Task: Add an event with the title Second Sales Territory Review, date '2024/03/06', time 8:00 AM to 10:00 AMand add a description: Welcome to the Lunch with Mentor session, an invaluable opportunity for personal growth and guidance. This session aims to create a casual and supportive environment where mentees can connect with experienced mentors, gain insights, and receive valuable advice to navigate their professional journeys., put the event into Orange category . Add location for the event as: 789 Grasse, France, logged in from the account softage.7@softage.netand send the event invitation to softage.6@softage.net and softage.8@softage.net. Set a reminder for the event 2 hour before
Action: Mouse moved to (88, 115)
Screenshot: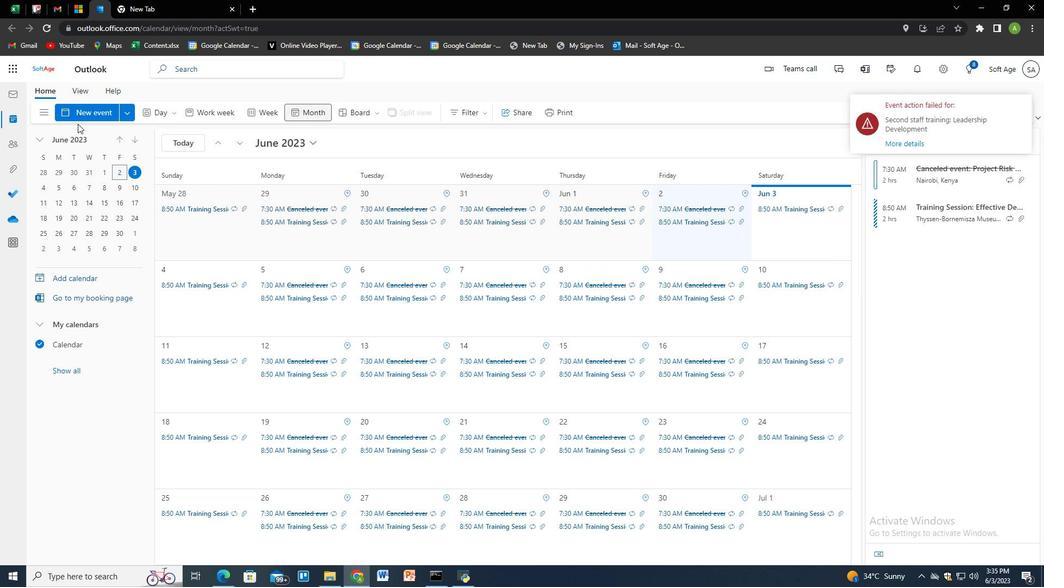 
Action: Mouse pressed left at (88, 115)
Screenshot: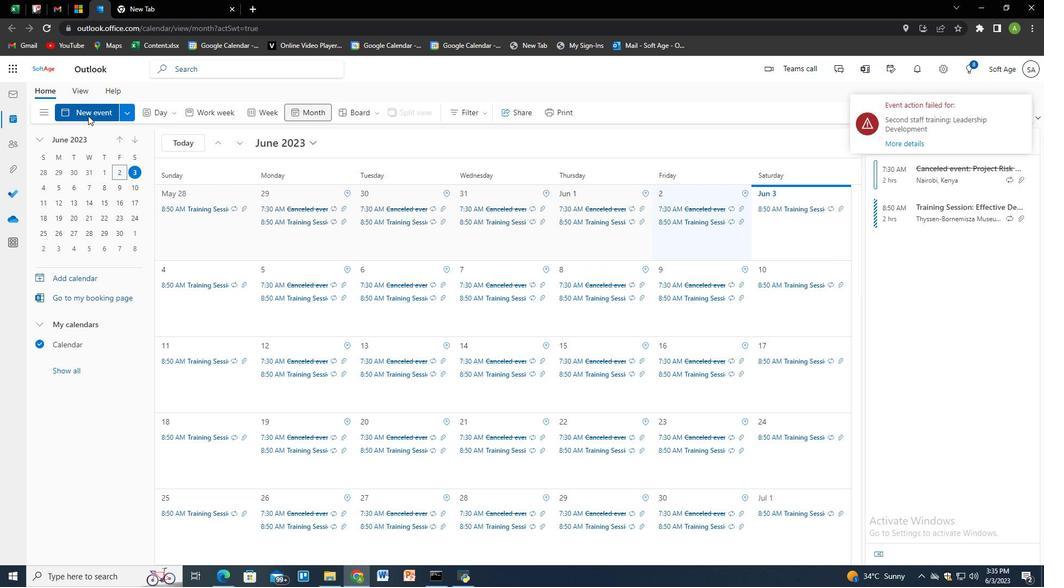 
Action: Mouse moved to (285, 180)
Screenshot: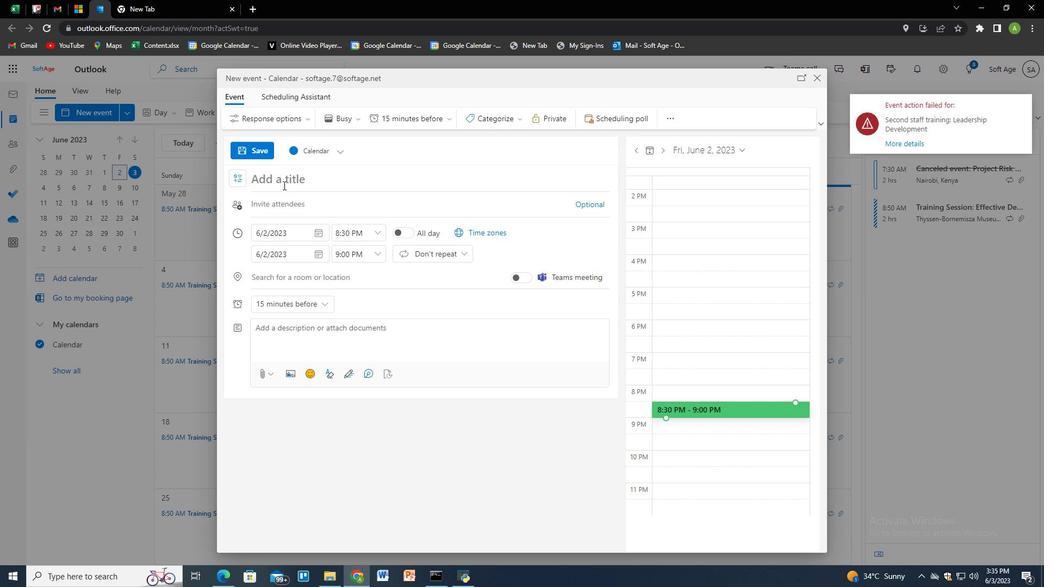 
Action: Key pressed <Key.shift>Second<Key.space><Key.shift>Sales<Key.space><Key.shift>Territory<Key.tab>
Screenshot: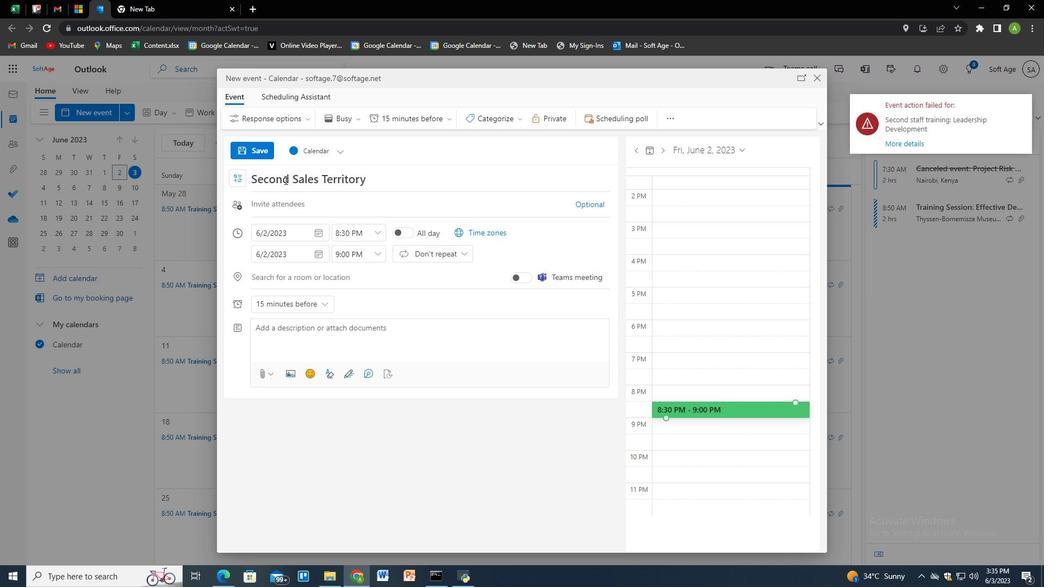 
Action: Mouse moved to (316, 231)
Screenshot: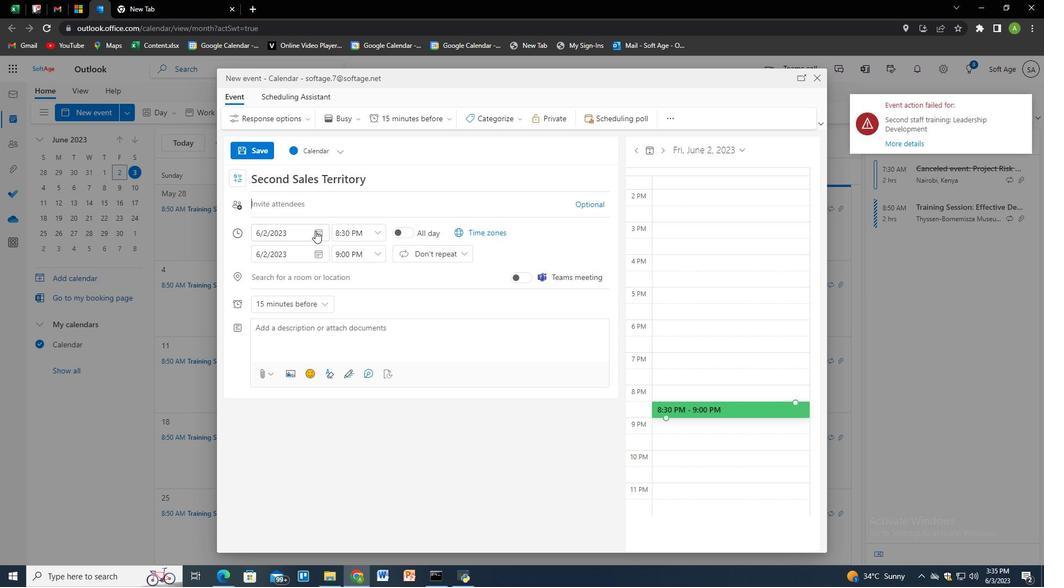 
Action: Mouse pressed left at (316, 231)
Screenshot: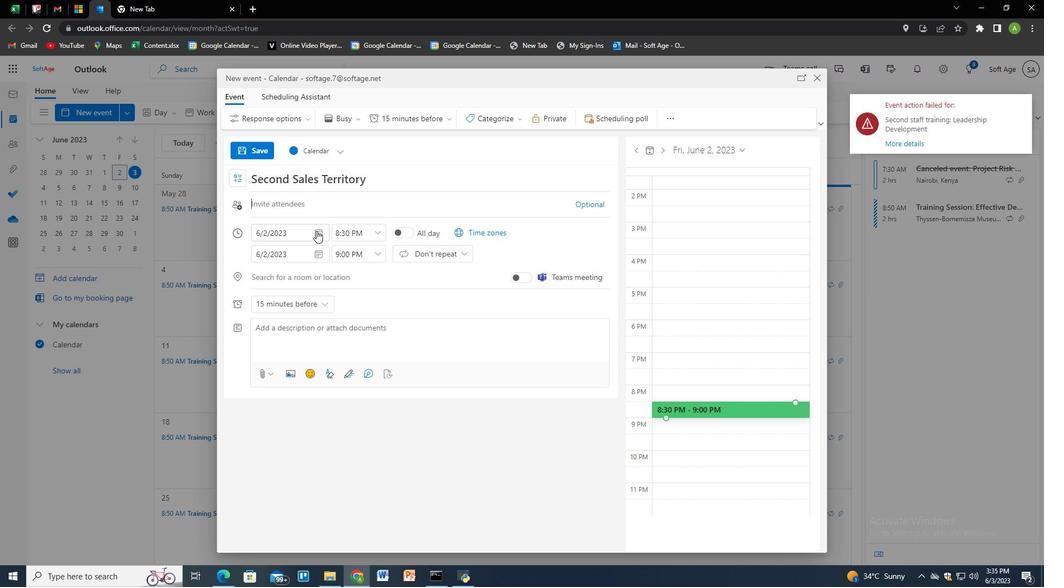 
Action: Mouse moved to (298, 256)
Screenshot: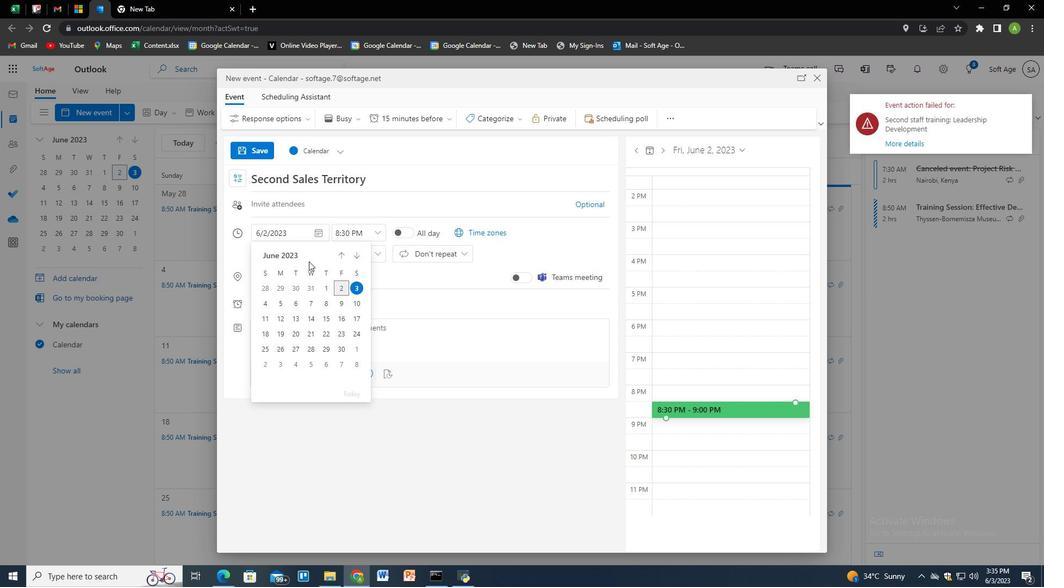 
Action: Mouse pressed left at (298, 256)
Screenshot: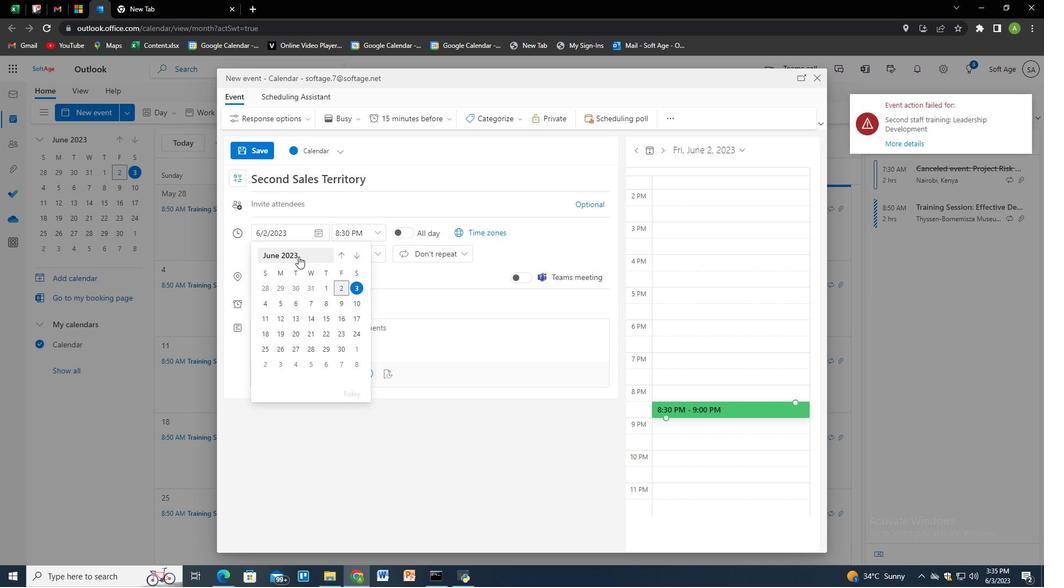 
Action: Mouse pressed left at (298, 256)
Screenshot: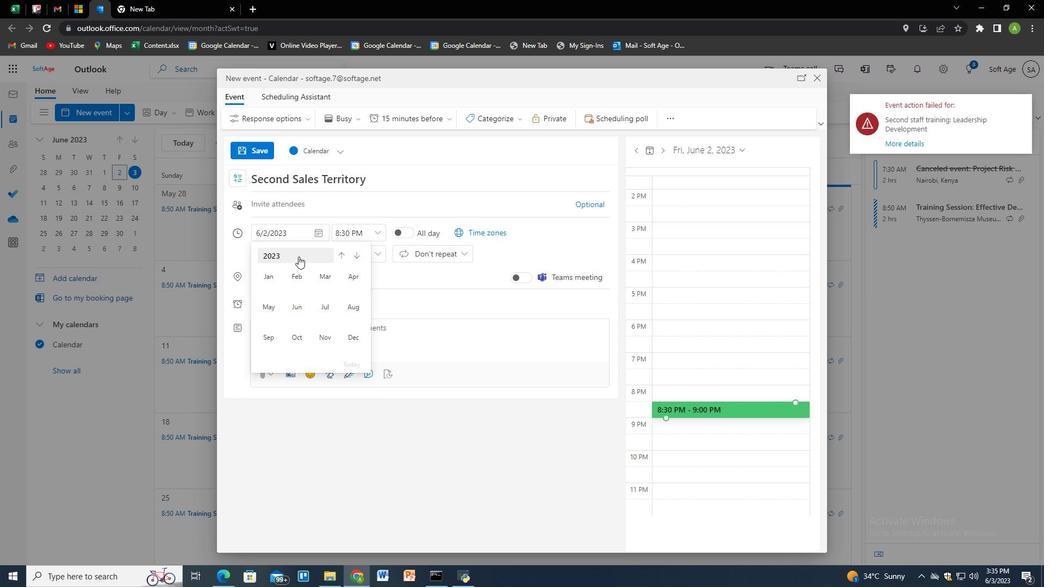 
Action: Mouse moved to (270, 307)
Screenshot: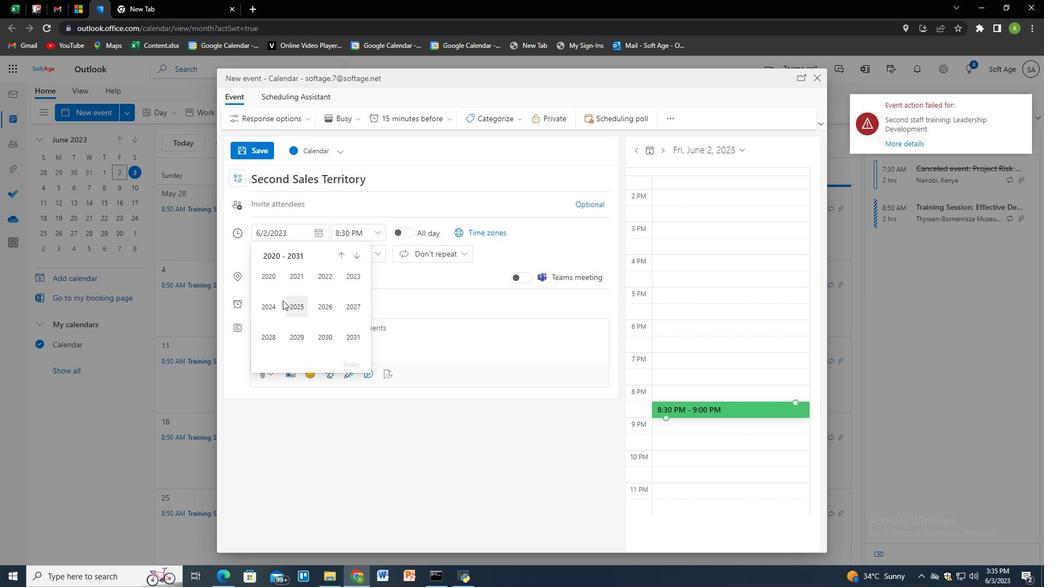 
Action: Mouse pressed left at (270, 307)
Screenshot: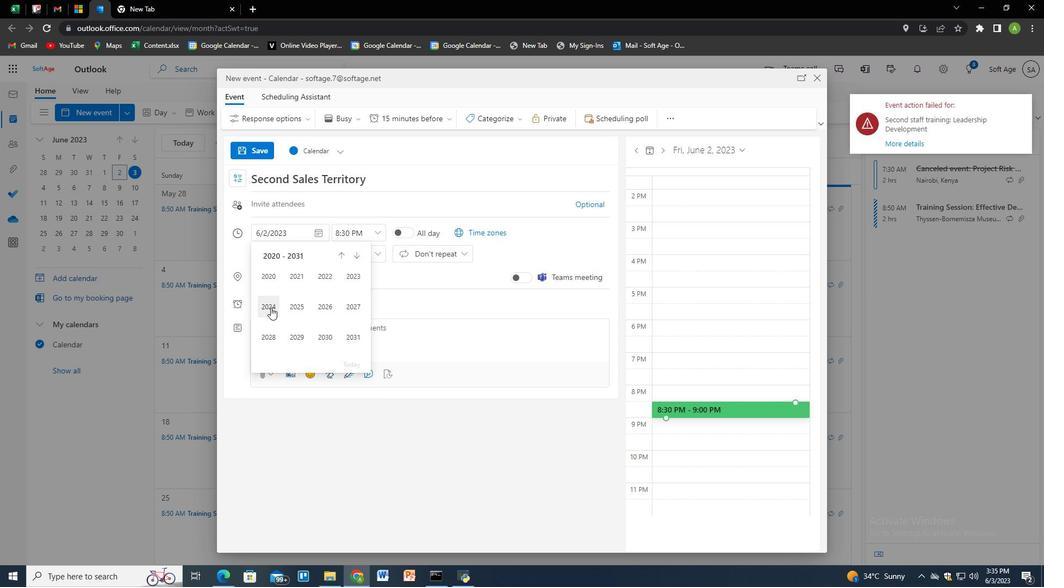 
Action: Mouse moved to (329, 275)
Screenshot: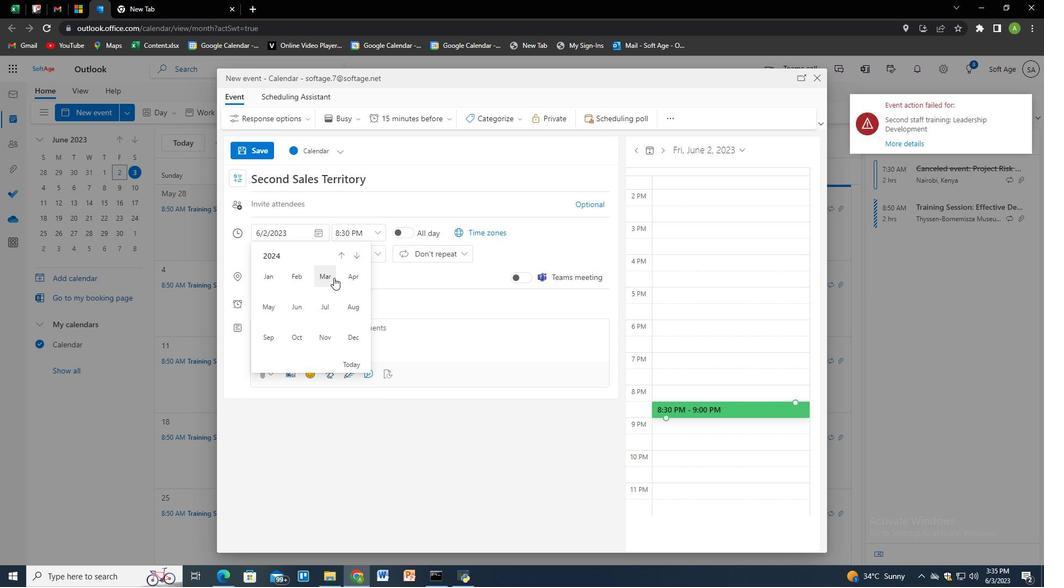 
Action: Mouse pressed left at (329, 275)
Screenshot: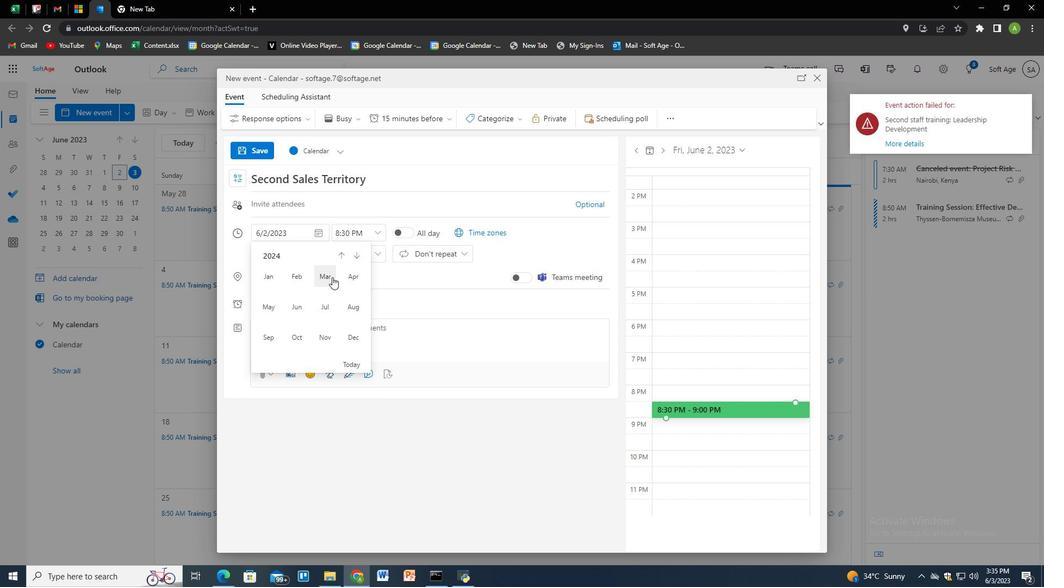 
Action: Mouse moved to (315, 304)
Screenshot: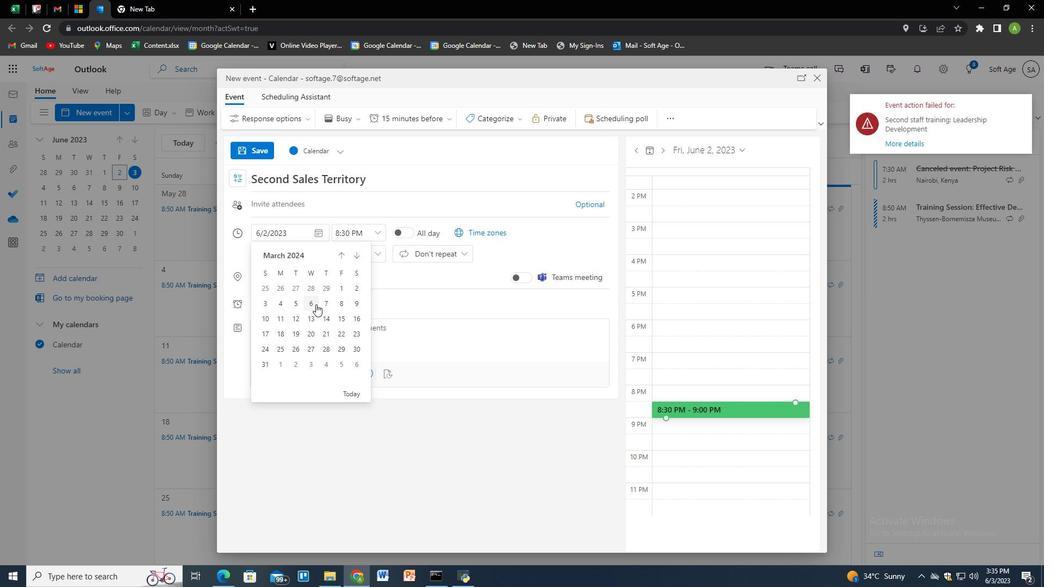 
Action: Mouse pressed left at (315, 304)
Screenshot: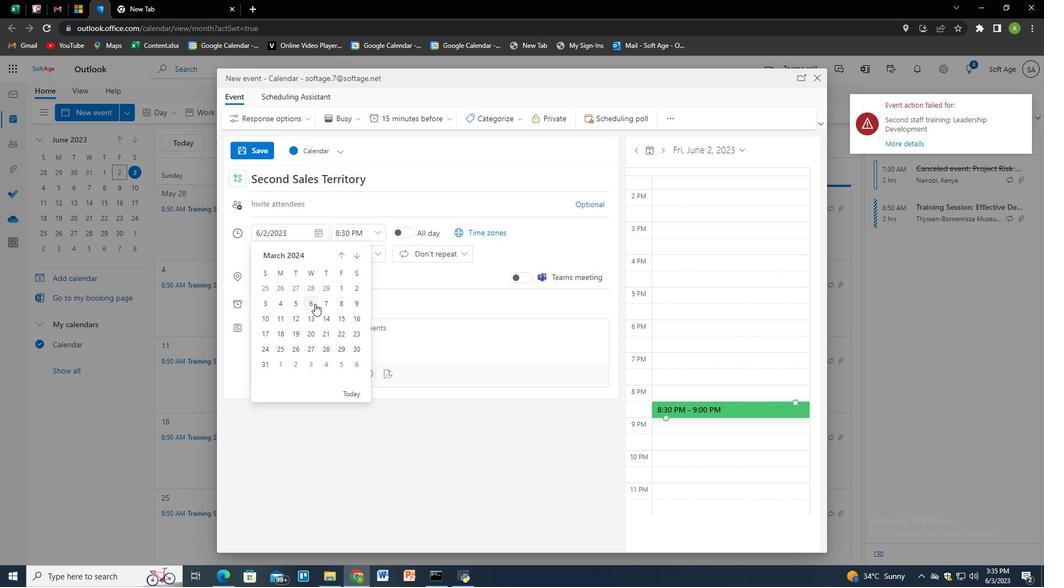 
Action: Mouse moved to (345, 232)
Screenshot: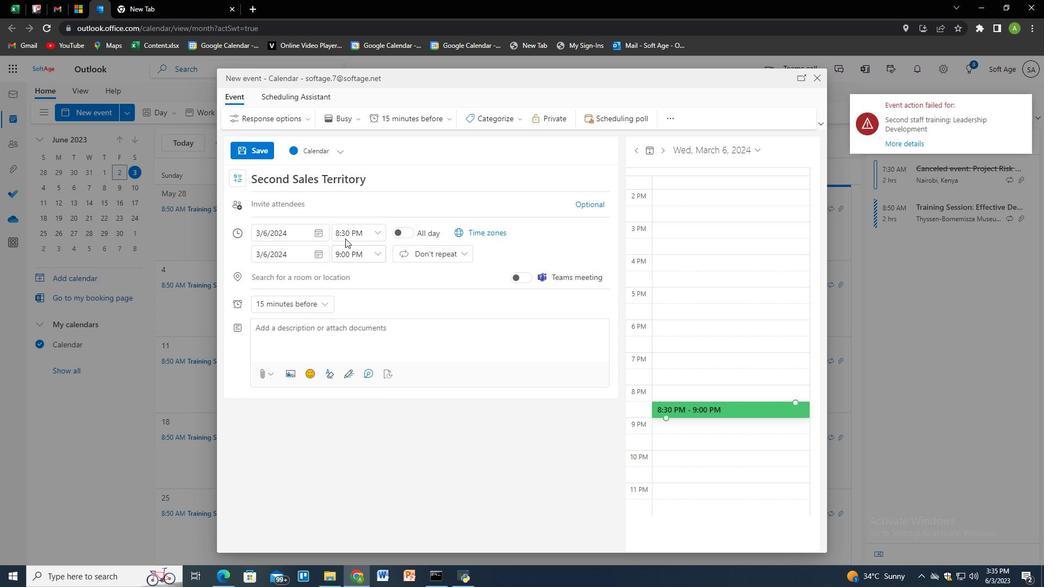 
Action: Mouse pressed left at (345, 232)
Screenshot: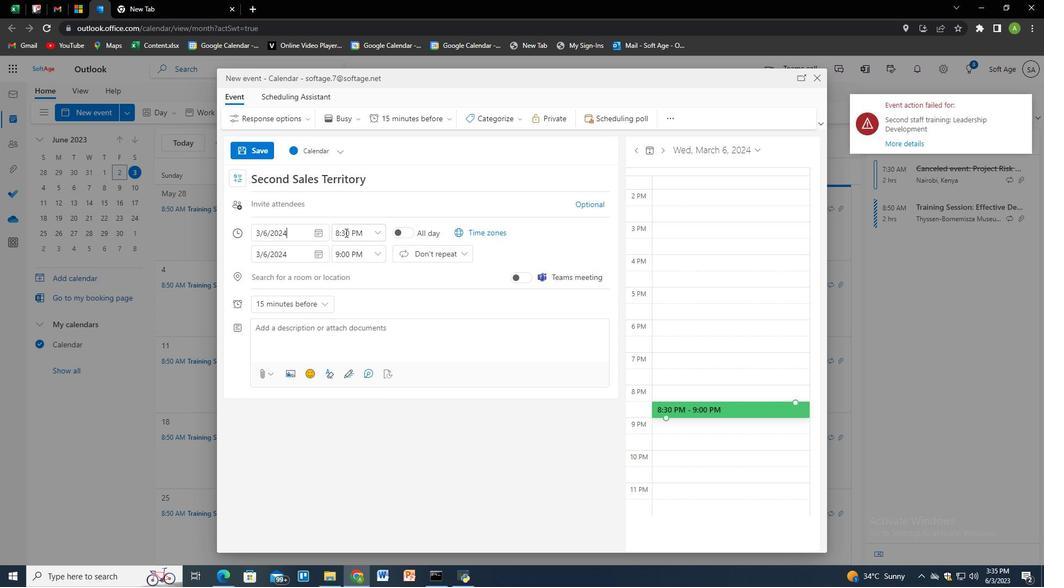
Action: Mouse pressed left at (345, 232)
Screenshot: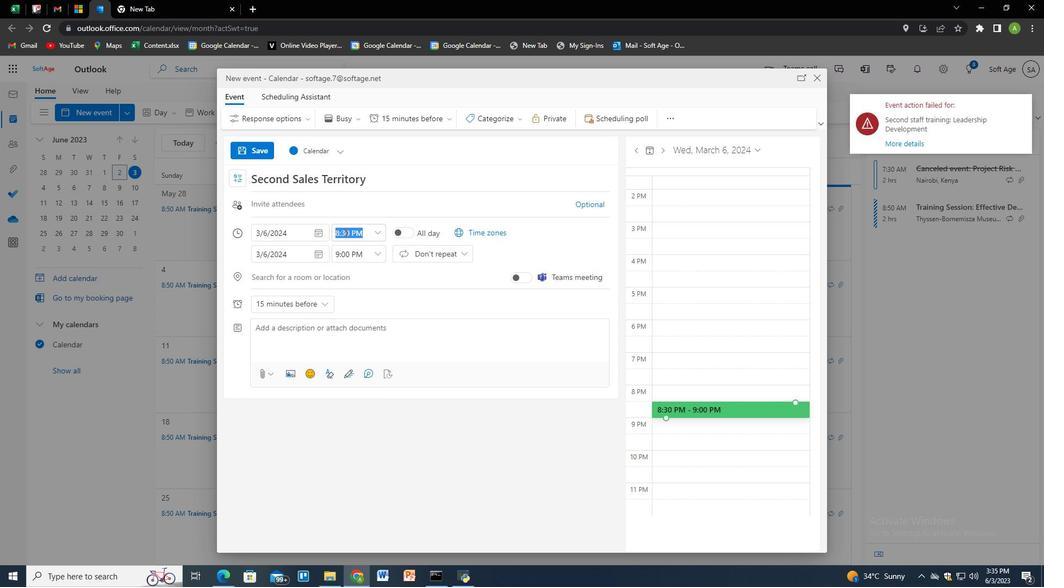 
Action: Key pressed 8<Key.shift>:00<Key.space><Key.shift>AMM<Key.tab><Key.tab>10<Key.shift>:00<Key.space><Key.shift><Key.shift>AMM<Key.tab><Key.tab><Key.tab><Key.tab><Key.tab><Key.tab><Key.tab><Key.shift>This<Key.space>session<Key.space>aims<Key.space>t<Key.space><Key.backspace>o<Key.space>create<Key.space>a<Key.space>s<Key.backspace>casual<Key.space>and<Key.space>suppori<Key.backspace>tive<Key.space>enviroment<Key.backspace><Key.backspace><Key.backspace><Key.backspace><Key.backspace><Key.backspace>roment<Key.space><Key.backspace><Key.backspace><Key.backspace><Key.backspace><Key.backspace><Key.backspace><Key.backspace>i<Key.backspace>ronment<Key.space>where<Key.space>mentees<Key.space>can<Key.space>connet<Key.backspace>ct<Key.space>with<Key.space>experienced<Key.space>mentord<Key.backspace>s,<Key.space>gain<Key.space>insight,<Key.space>and<Key.space>receive<Key.space>valuable<Key.space>feedback<Key.space><Key.backspace><Key.space><Key.backspace><Key.backspace><Key.backspace><Key.backspace><Key.backspace><Key.backspace><Key.backspace><Key.backspace><Key.backspace>advice<Key.space>to<Key.space>navigate<Key.space>theri<Key.backspace><Key.backspace>ir<Key.space>professional<Key.space>jouney.<Key.space><Key.backspace><Key.backspace><Key.backspace><Key.backspace><Key.backspace><Key.backspace><Key.backspace>ourneys.<Key.space>
Screenshot: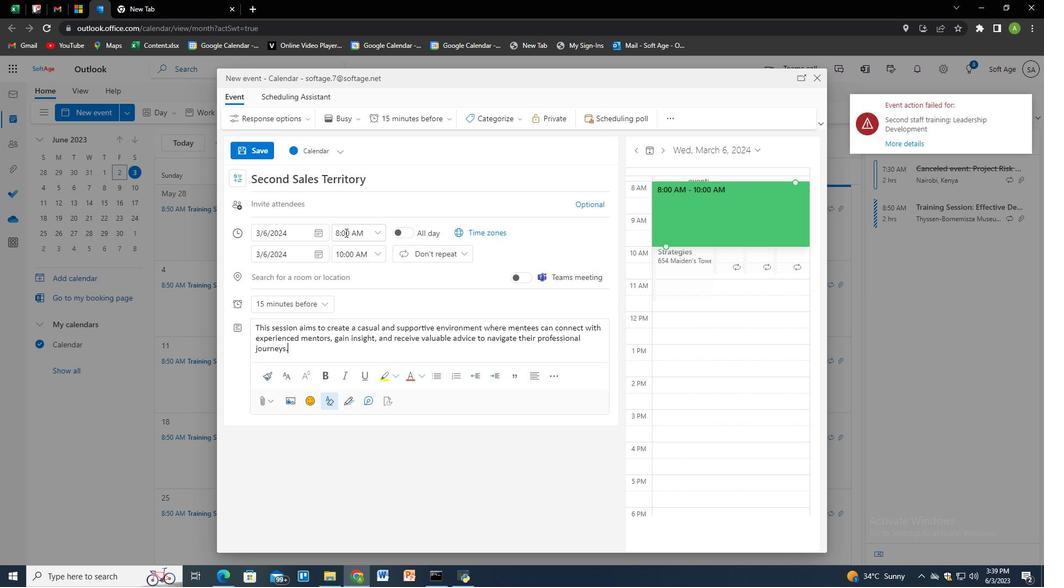 
Action: Mouse moved to (320, 274)
Screenshot: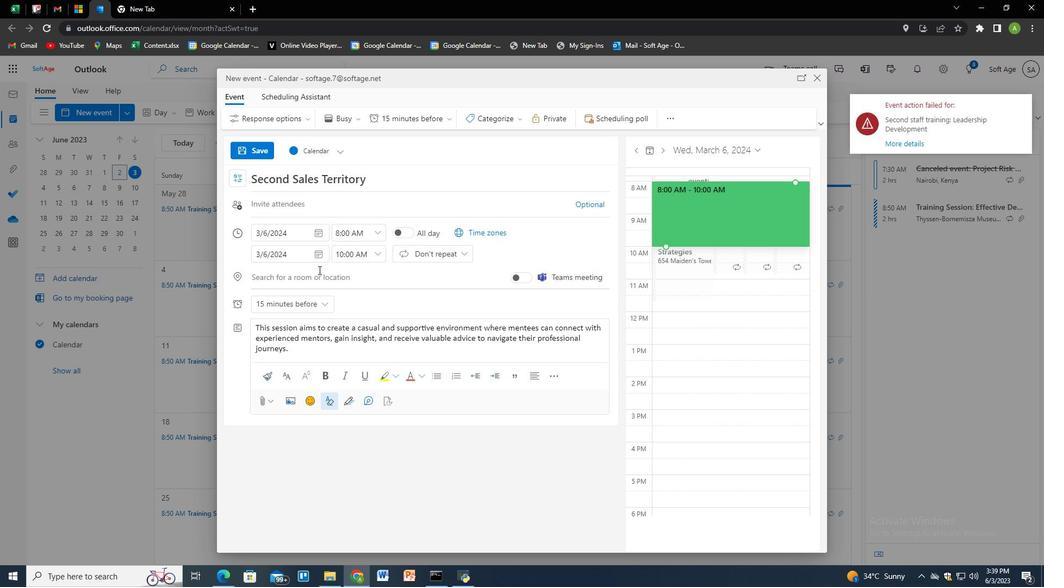 
Action: Mouse pressed left at (320, 274)
Screenshot: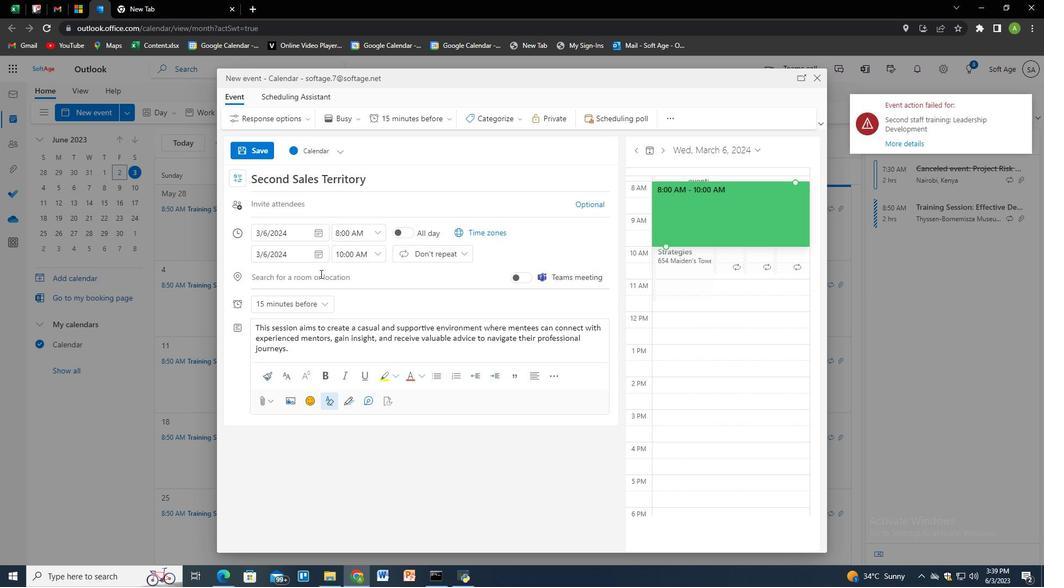 
Action: Key pressed 789<Key.space><Key.shift>Grasse<Key.space><Key.shift><Key.backspace>,<Key.space><Key.shift>France<Key.down><Key.enter>
Screenshot: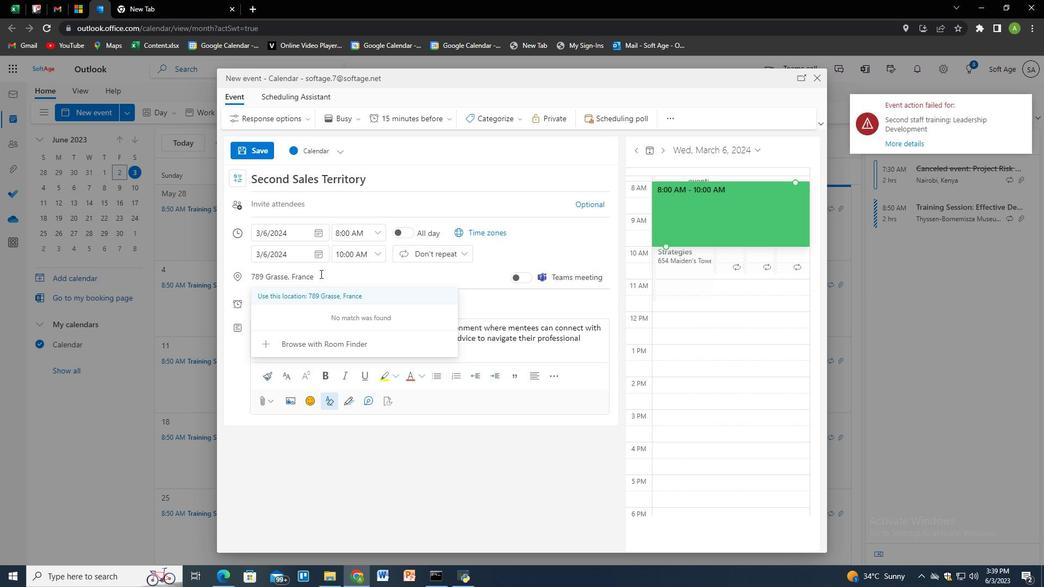 
Action: Mouse moved to (372, 276)
Screenshot: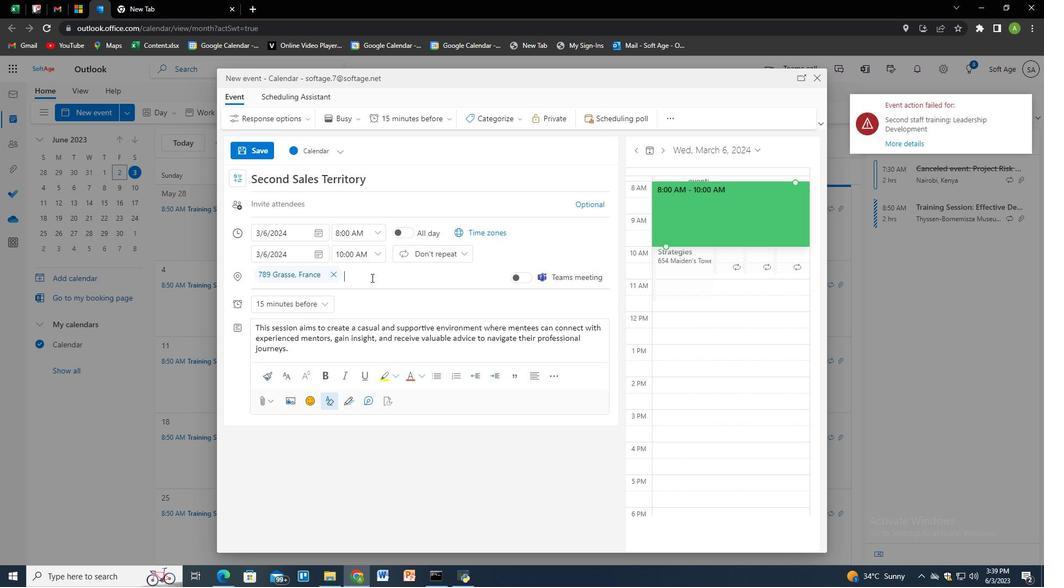 
Action: Mouse pressed left at (372, 276)
Screenshot: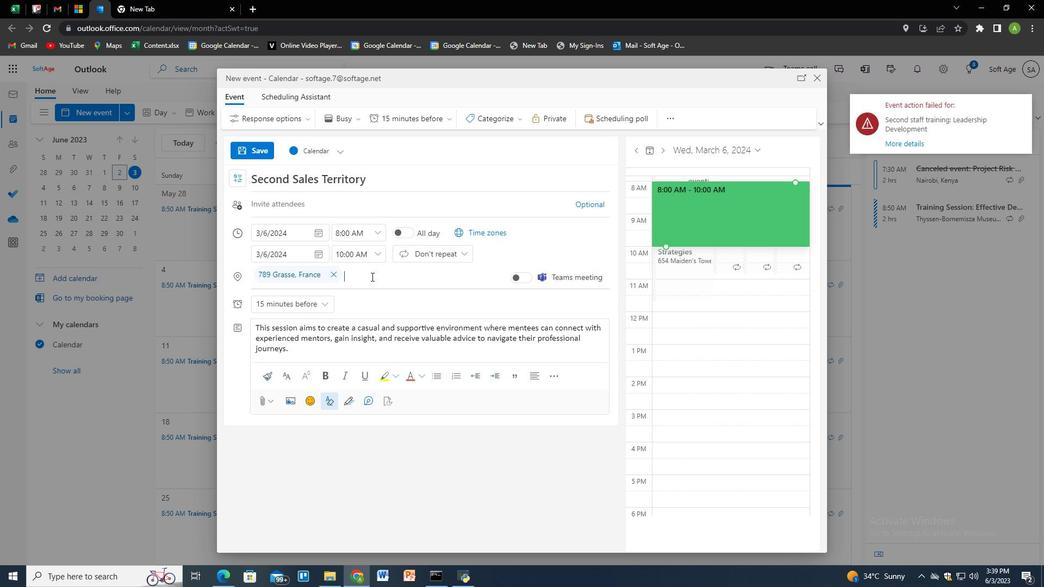 
Action: Mouse moved to (343, 202)
Screenshot: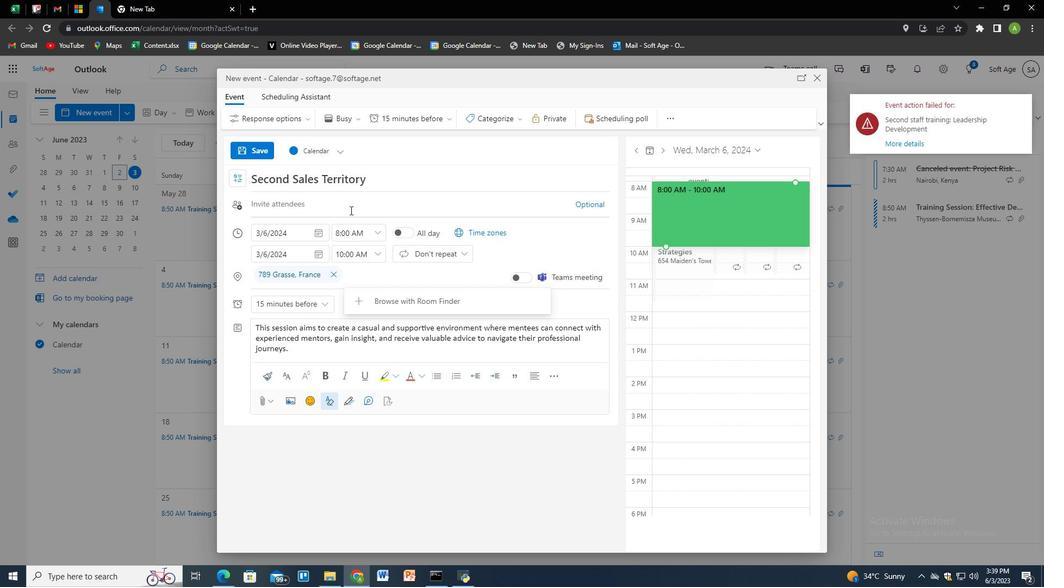 
Action: Mouse pressed left at (343, 202)
Screenshot: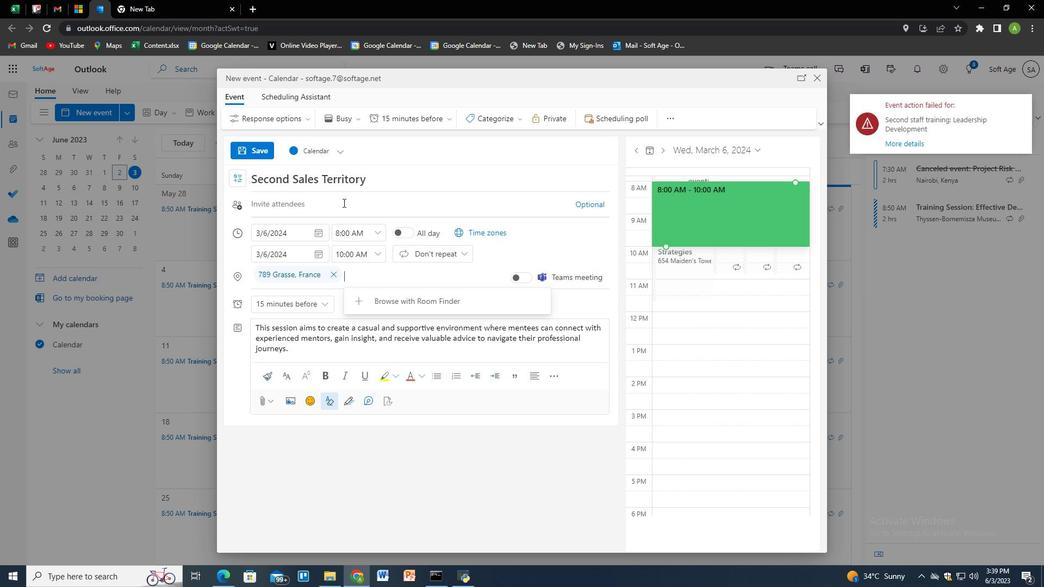 
Action: Key pressed softage.6<Key.shift>@softage.net<Key.enter>softage.8<Key.shift>@softage.net<Key.enter>
Screenshot: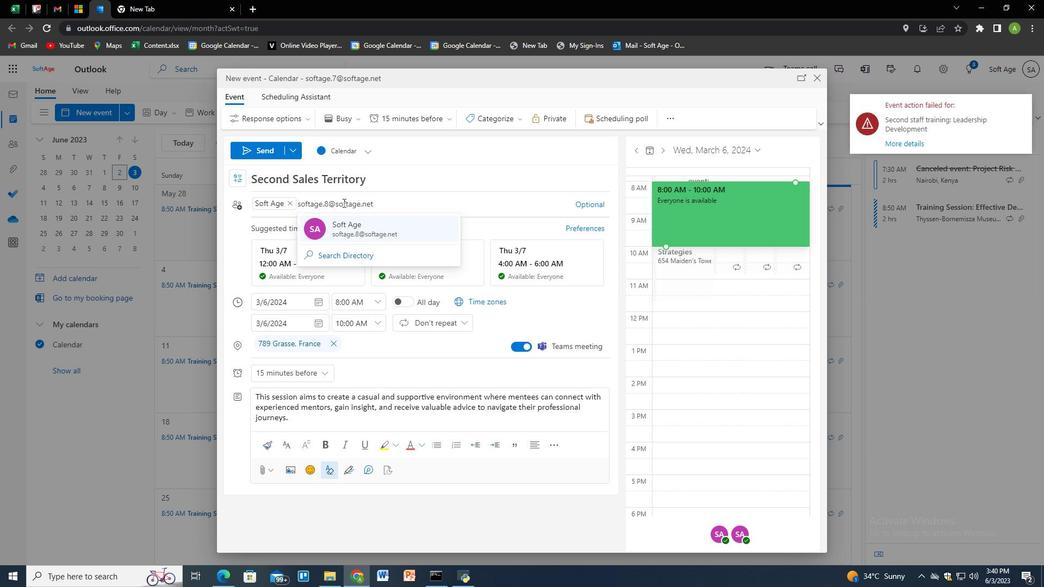 
Action: Mouse moved to (449, 120)
Screenshot: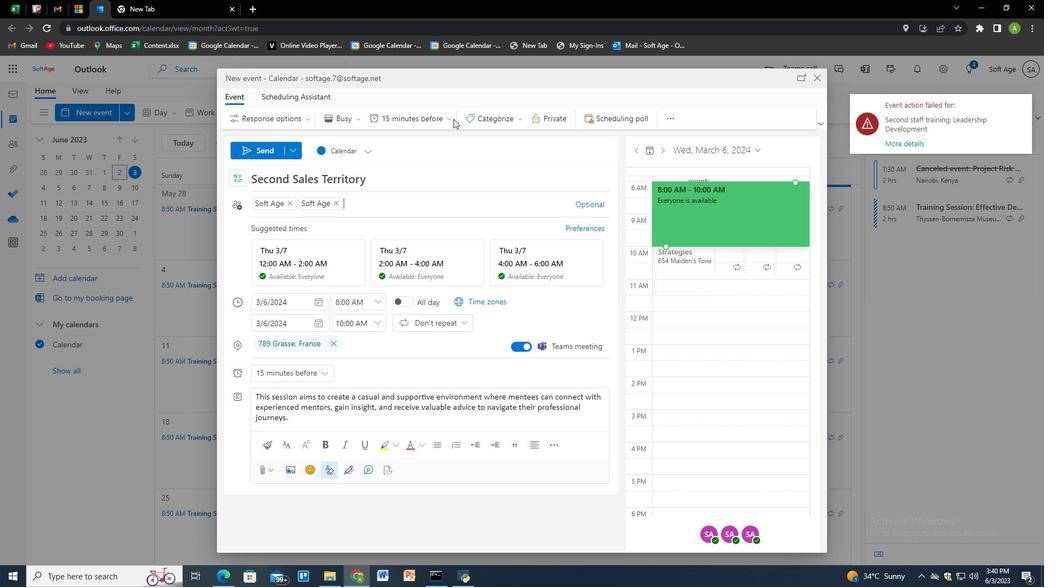 
Action: Mouse pressed left at (449, 120)
Screenshot: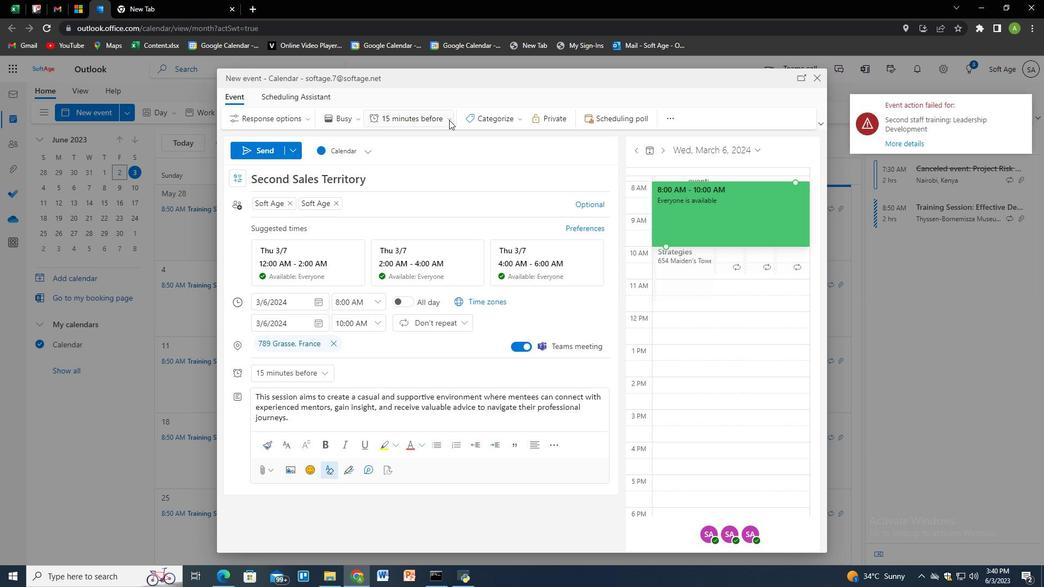 
Action: Mouse moved to (421, 256)
Screenshot: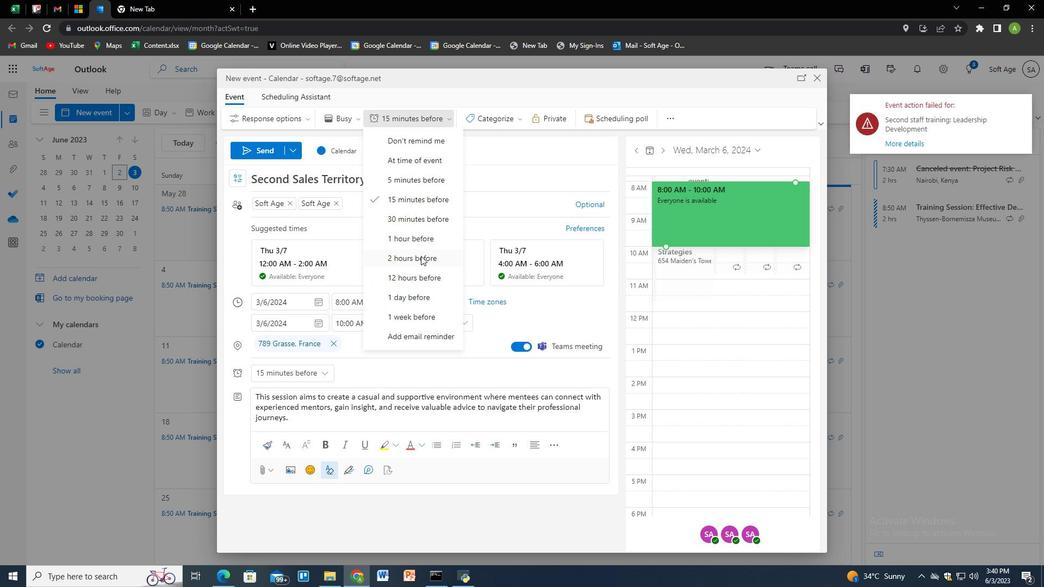 
Action: Mouse pressed left at (421, 256)
Screenshot: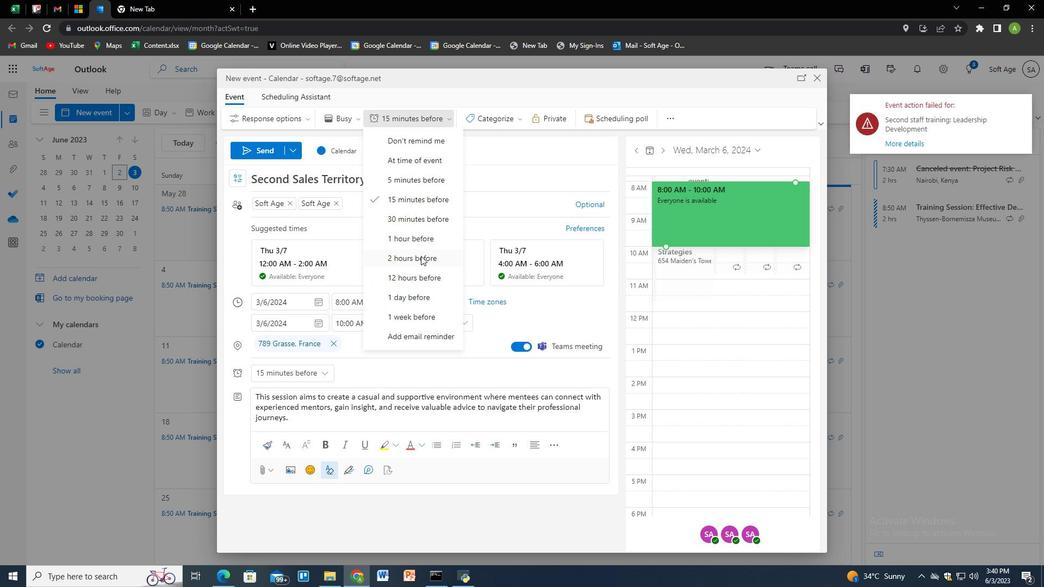 
Action: Mouse moved to (409, 156)
Screenshot: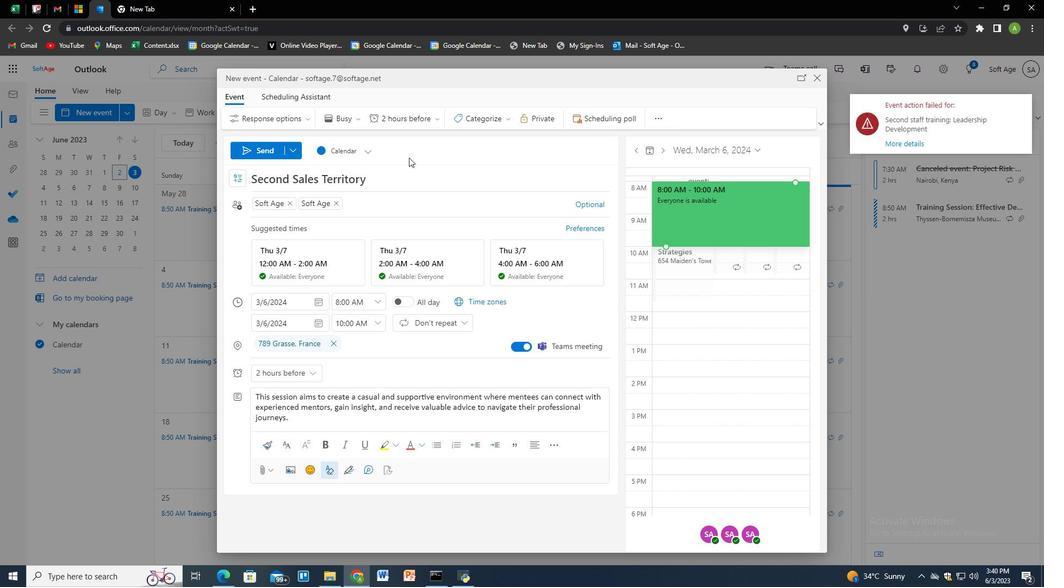 
Action: Mouse pressed left at (409, 156)
Screenshot: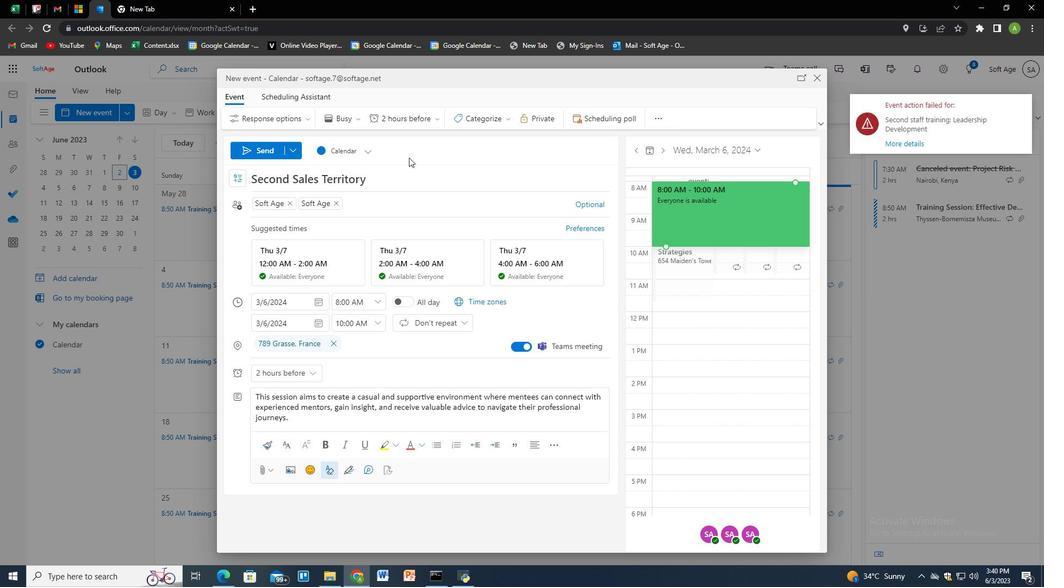 
Action: Mouse moved to (264, 146)
Screenshot: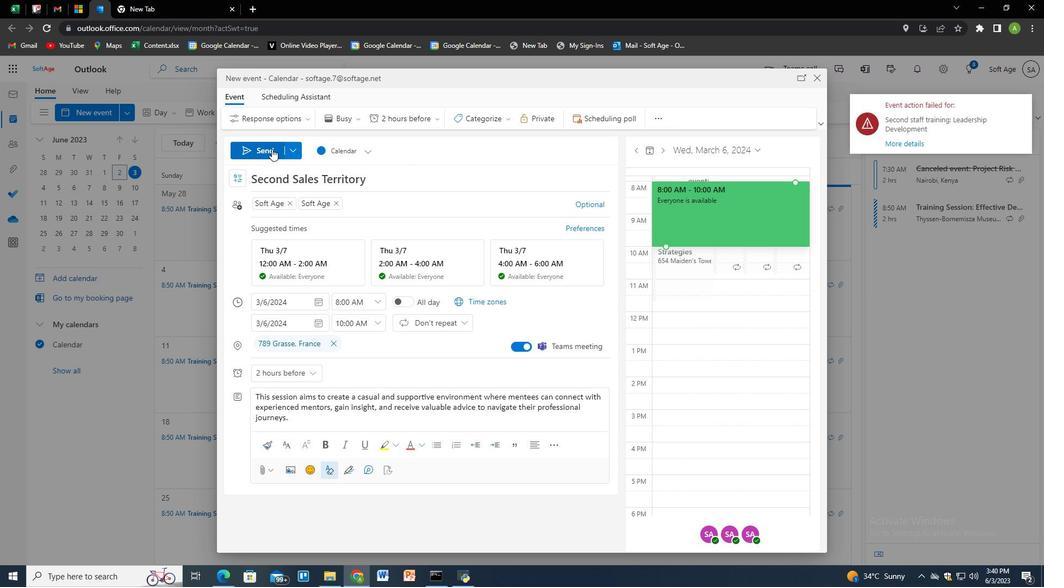 
Action: Mouse pressed left at (264, 146)
Screenshot: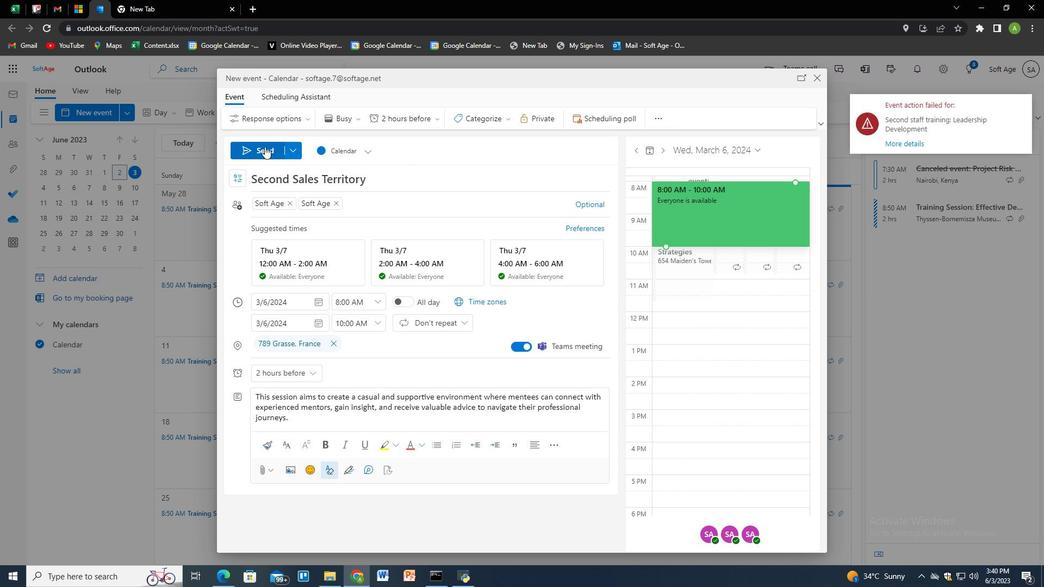 
Action: Mouse moved to (686, 407)
Screenshot: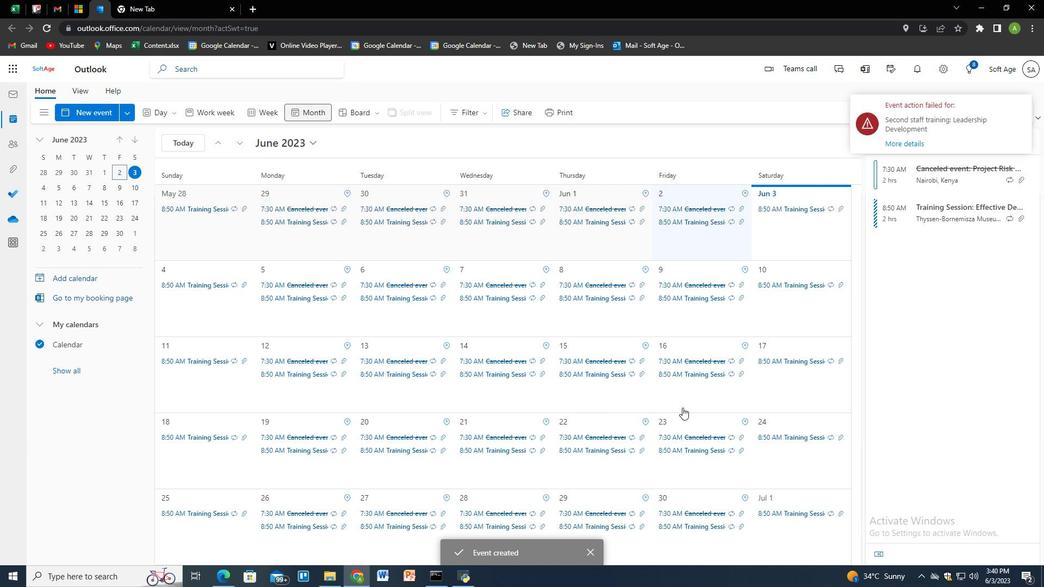 
Action: Mouse scrolled (686, 407) with delta (0, 0)
Screenshot: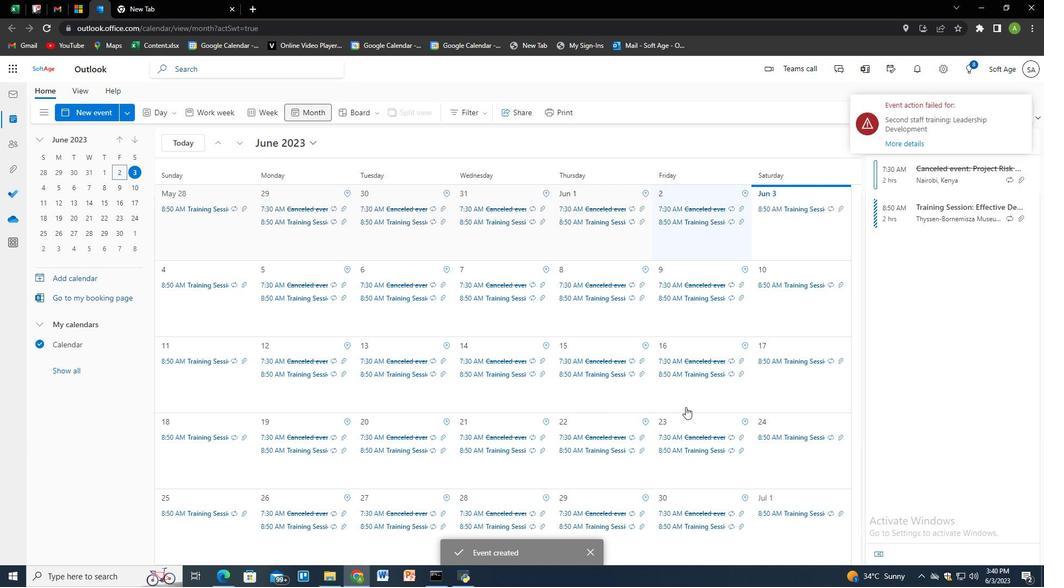 
